 Task: Check the sale-to-list ratio of stainless steel appliances in the last 1 year.
Action: Mouse moved to (1092, 245)
Screenshot: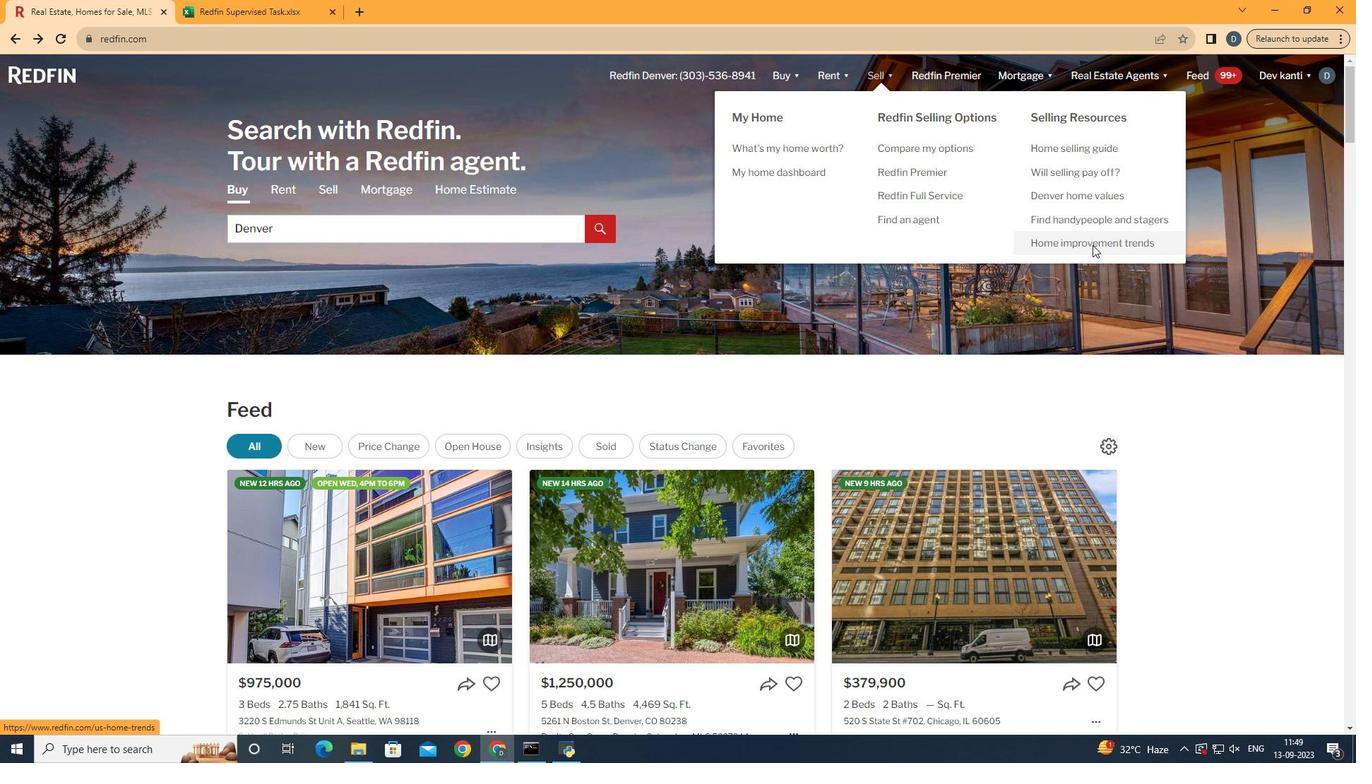 
Action: Mouse pressed left at (1092, 245)
Screenshot: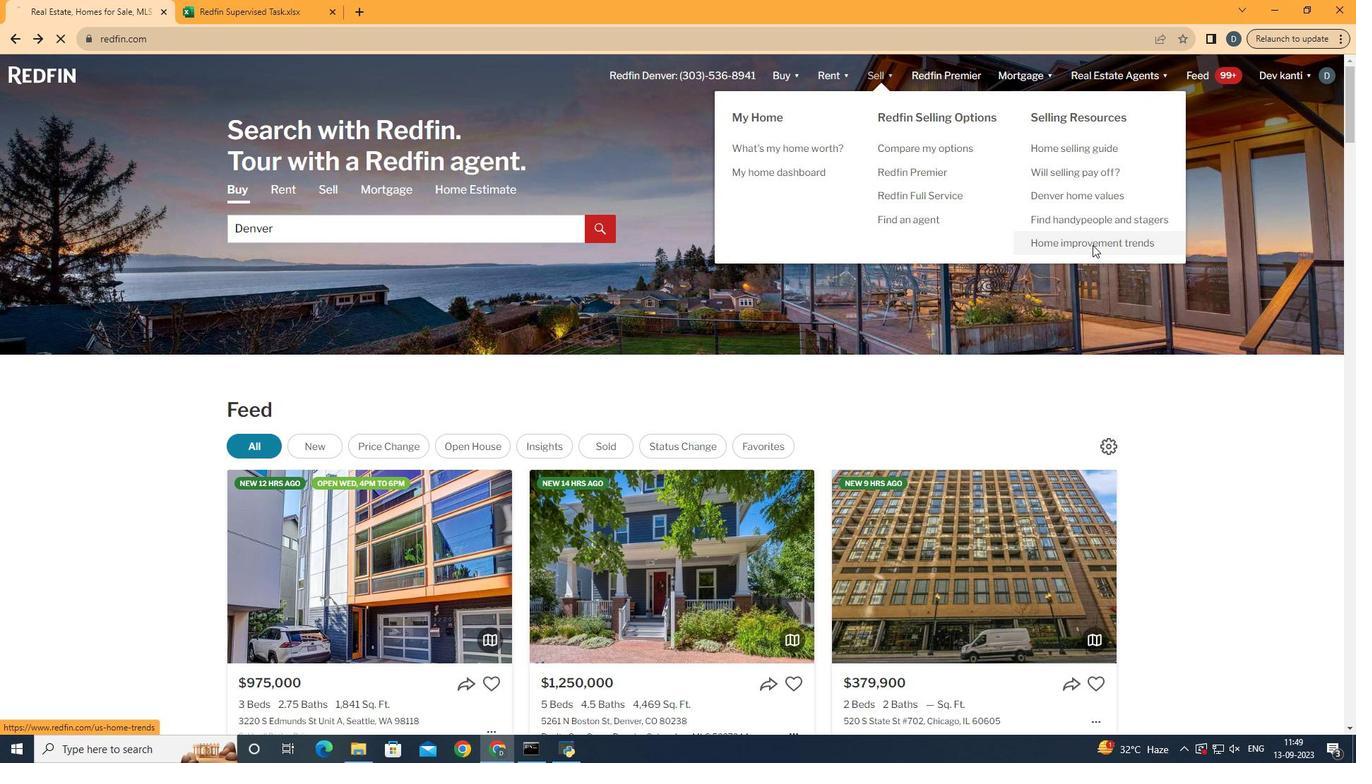 
Action: Mouse moved to (338, 263)
Screenshot: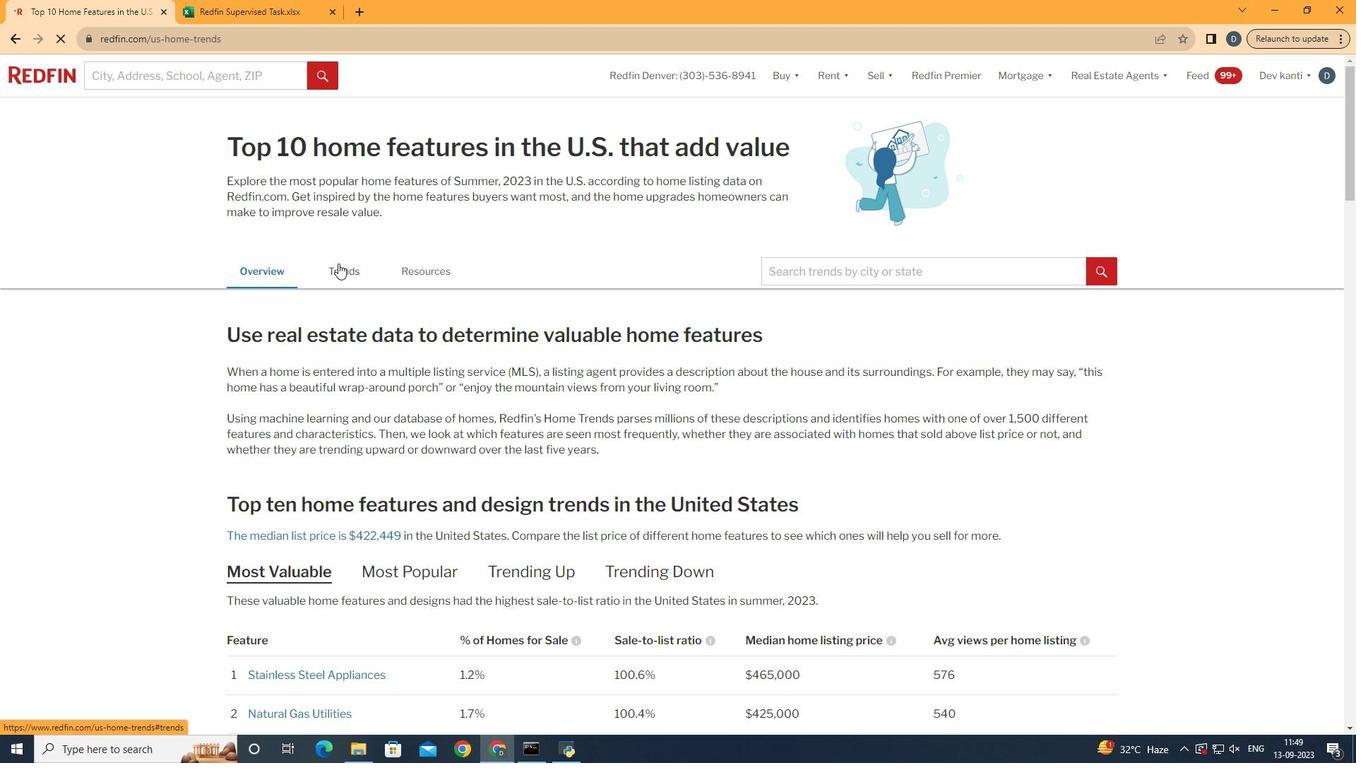 
Action: Mouse pressed left at (338, 263)
Screenshot: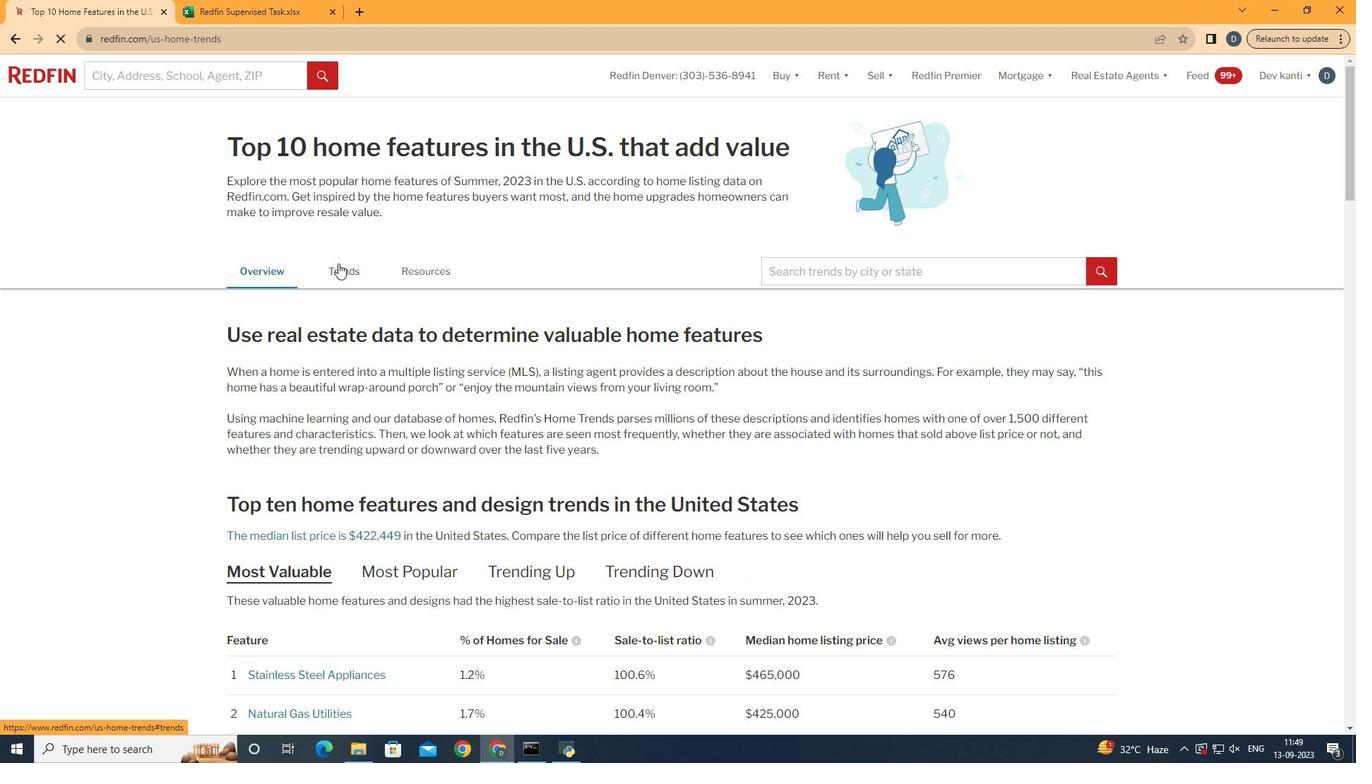 
Action: Mouse scrolled (338, 262) with delta (0, 0)
Screenshot: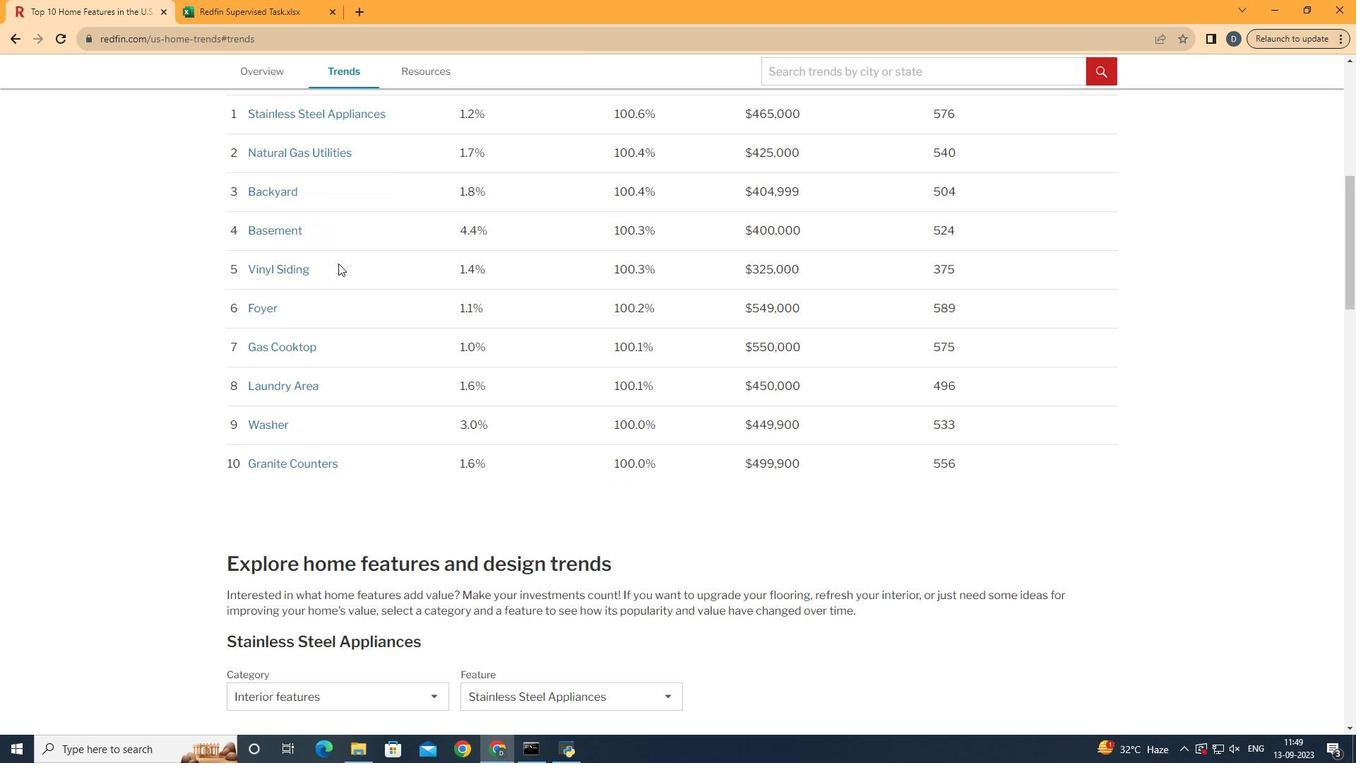 
Action: Mouse scrolled (338, 262) with delta (0, 0)
Screenshot: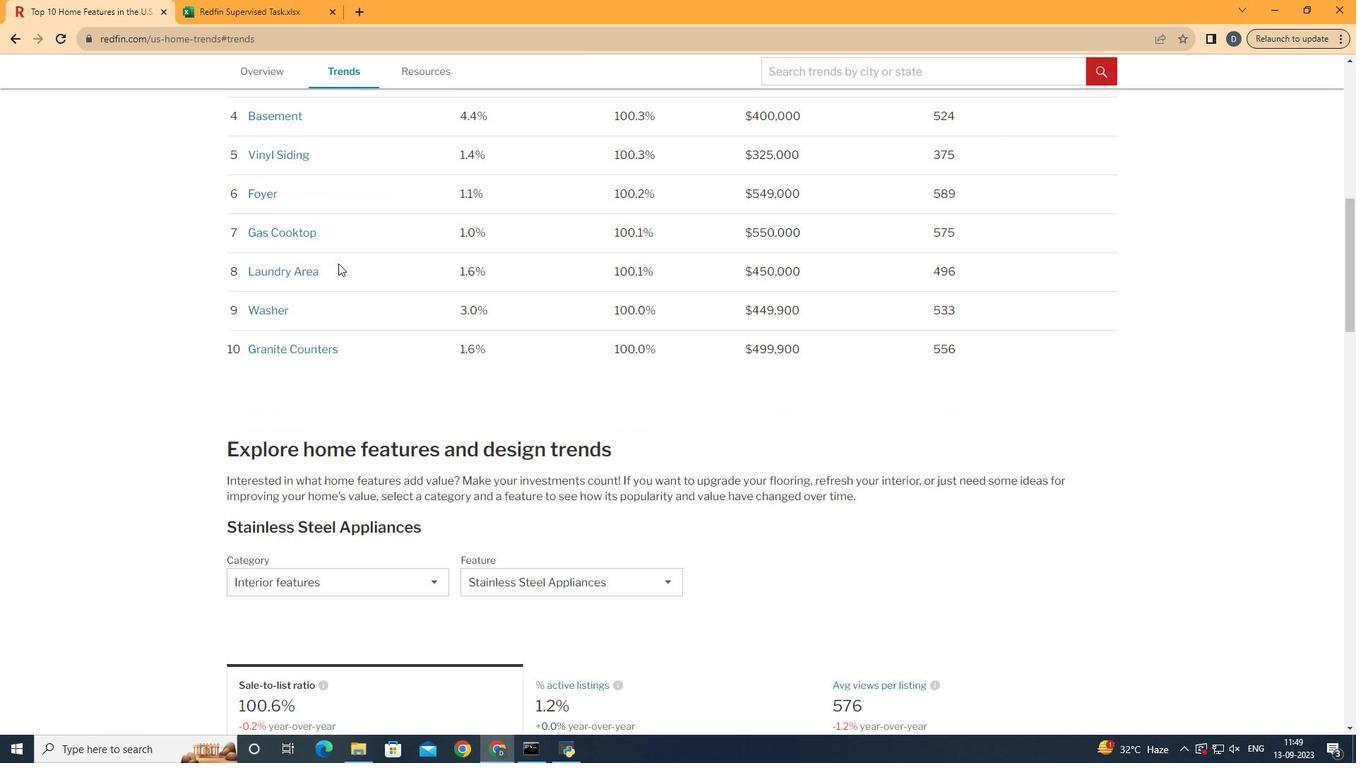 
Action: Mouse scrolled (338, 262) with delta (0, 0)
Screenshot: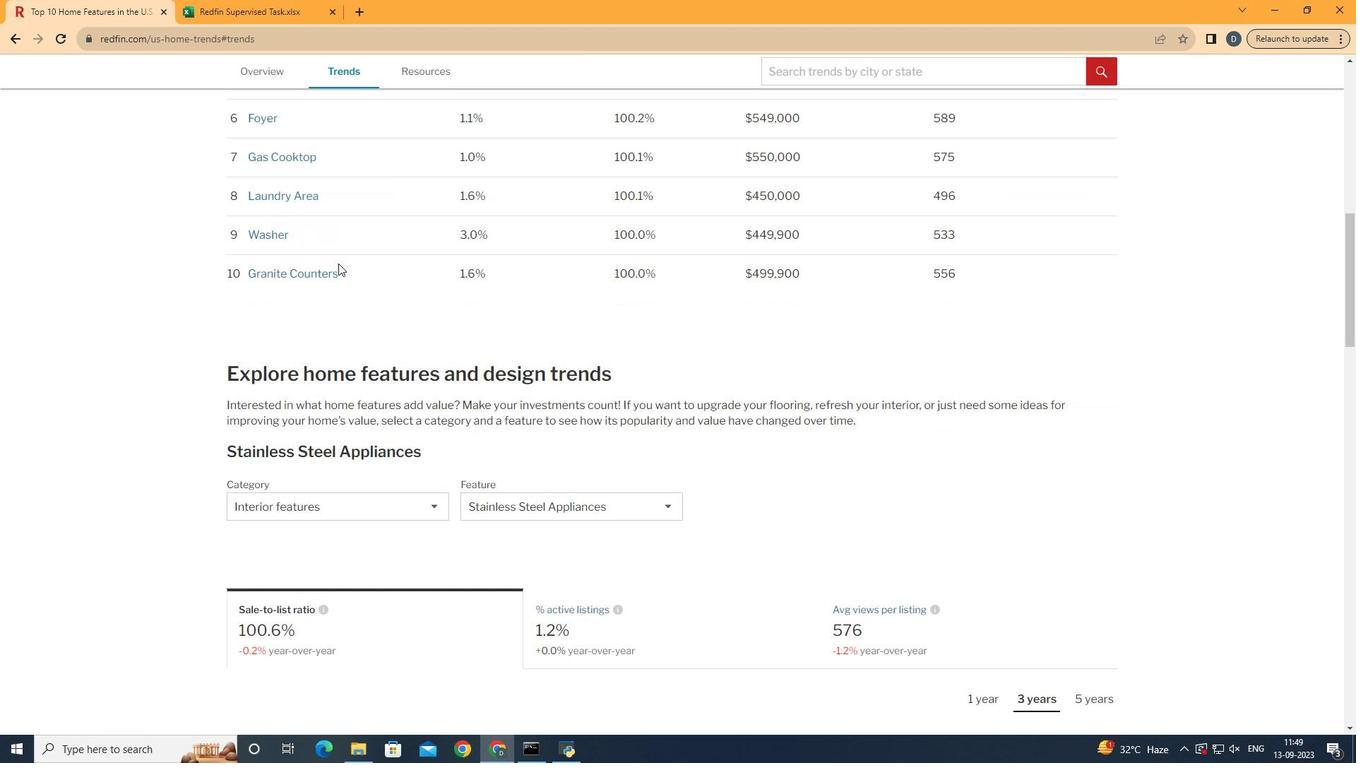 
Action: Mouse scrolled (338, 262) with delta (0, 0)
Screenshot: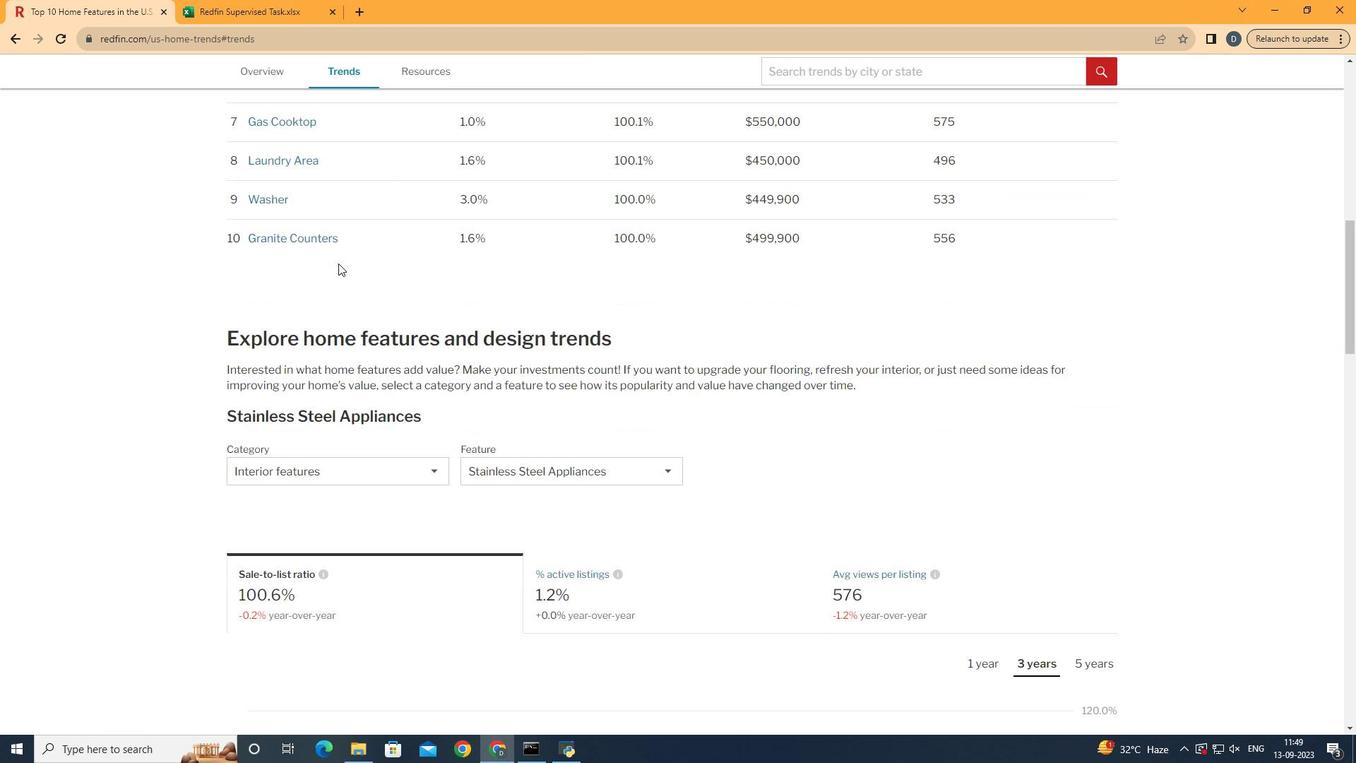 
Action: Mouse scrolled (338, 262) with delta (0, 0)
Screenshot: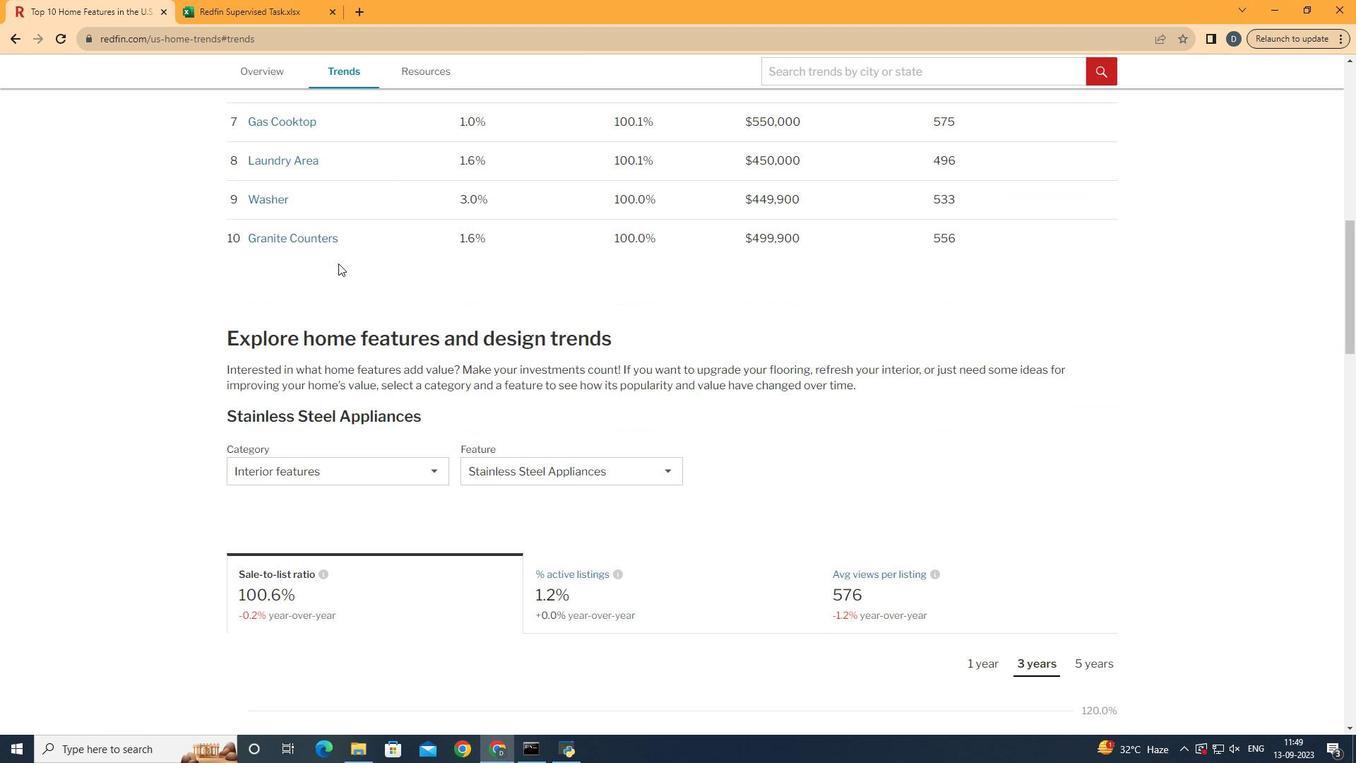 
Action: Mouse scrolled (338, 262) with delta (0, 0)
Screenshot: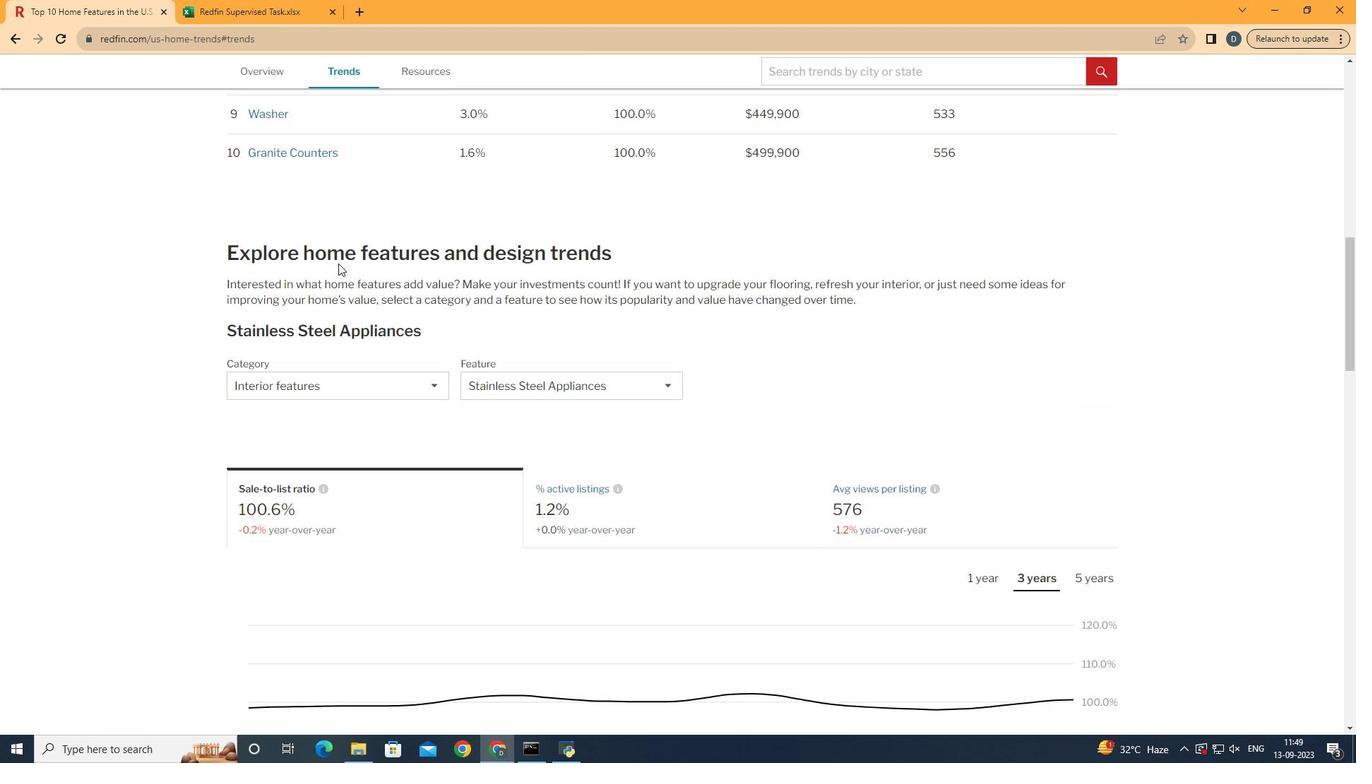 
Action: Mouse scrolled (338, 262) with delta (0, 0)
Screenshot: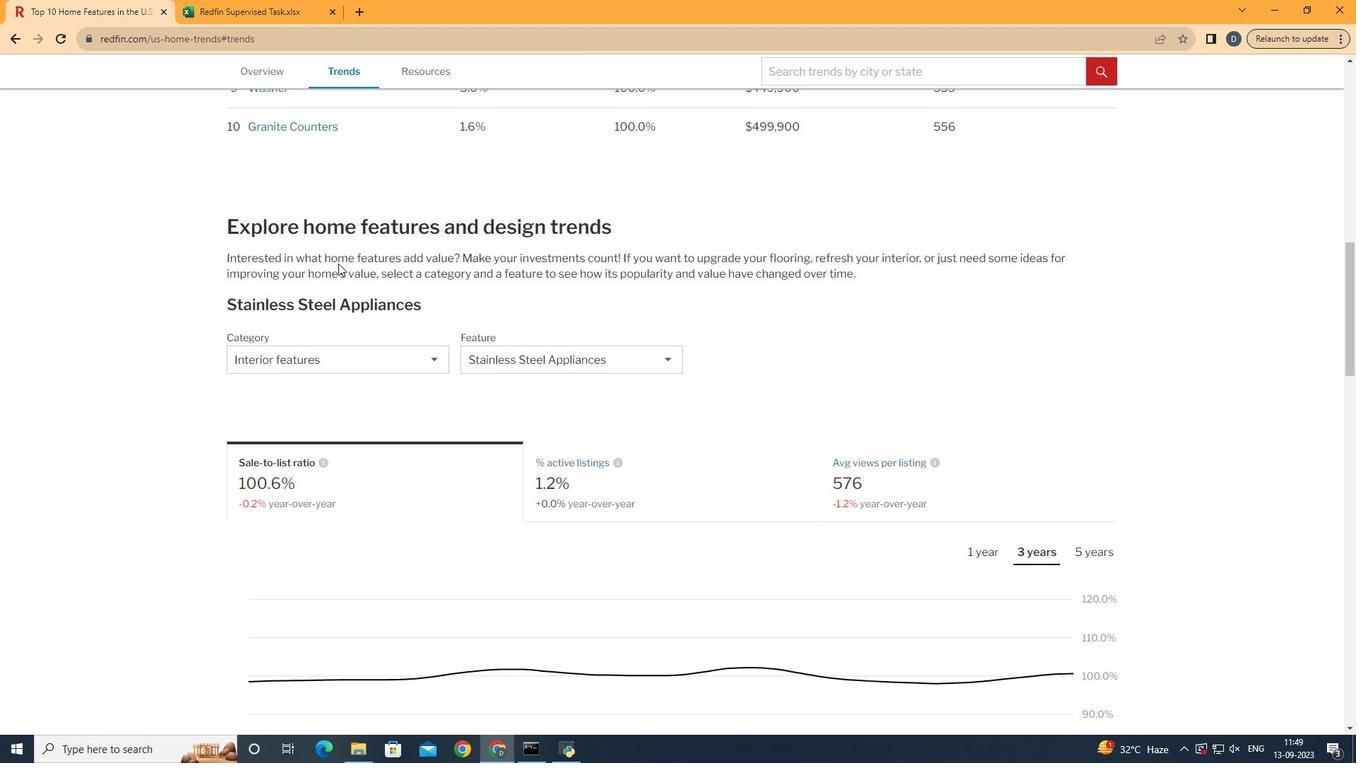 
Action: Mouse scrolled (338, 262) with delta (0, 0)
Screenshot: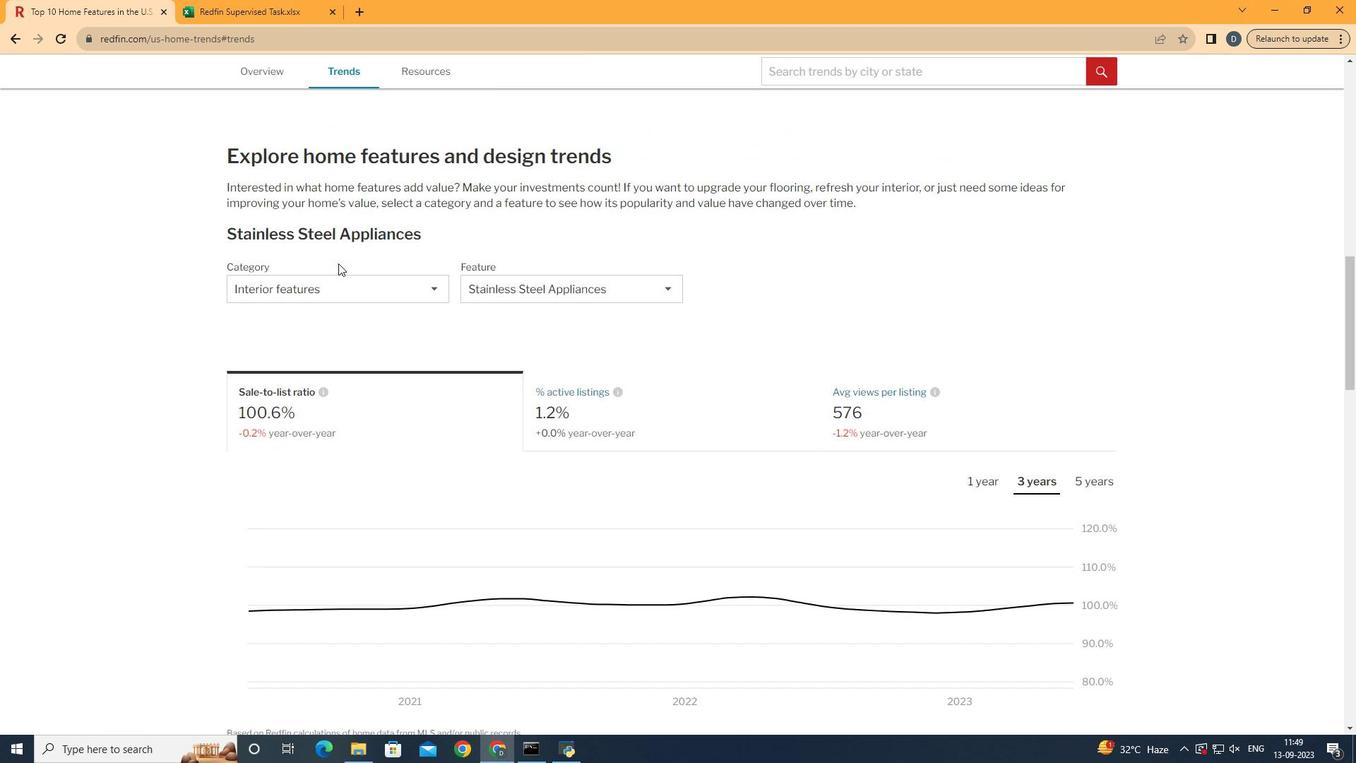 
Action: Mouse moved to (370, 293)
Screenshot: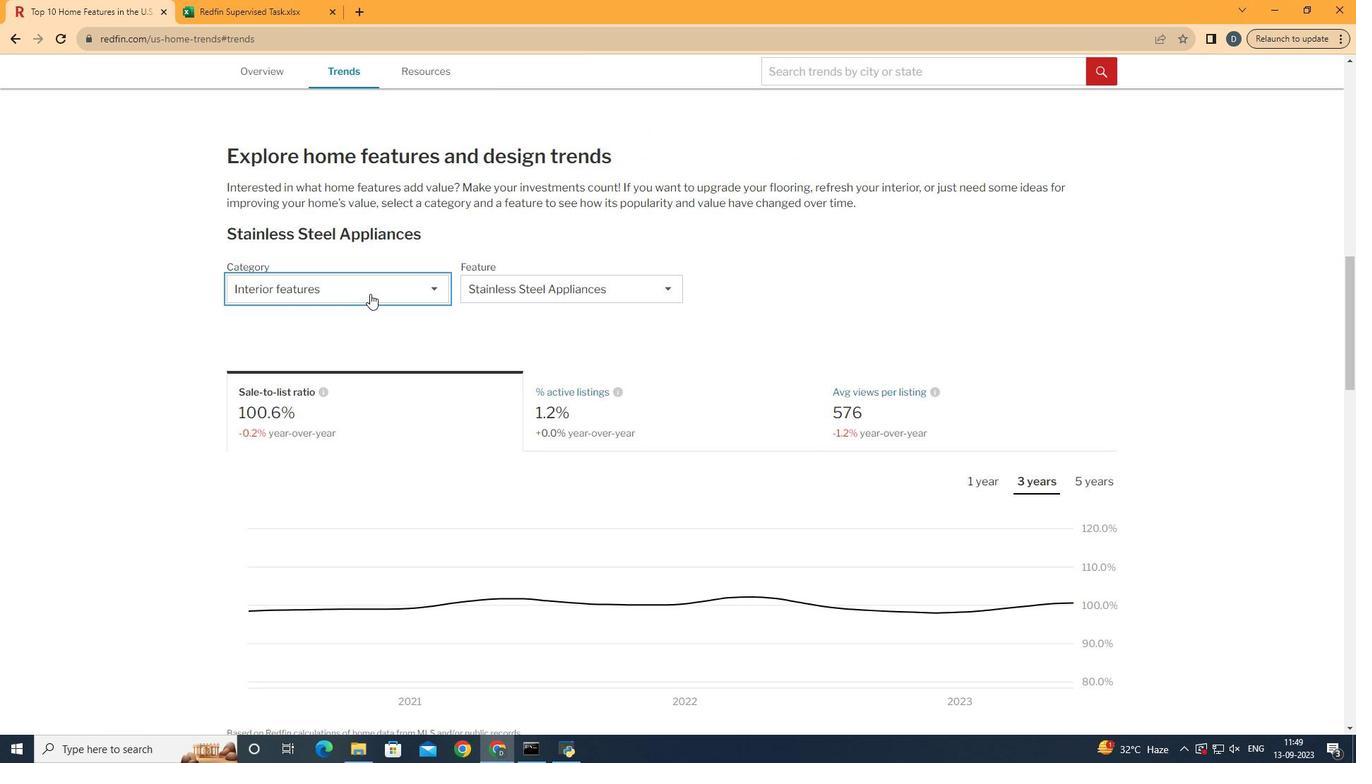 
Action: Mouse pressed left at (370, 293)
Screenshot: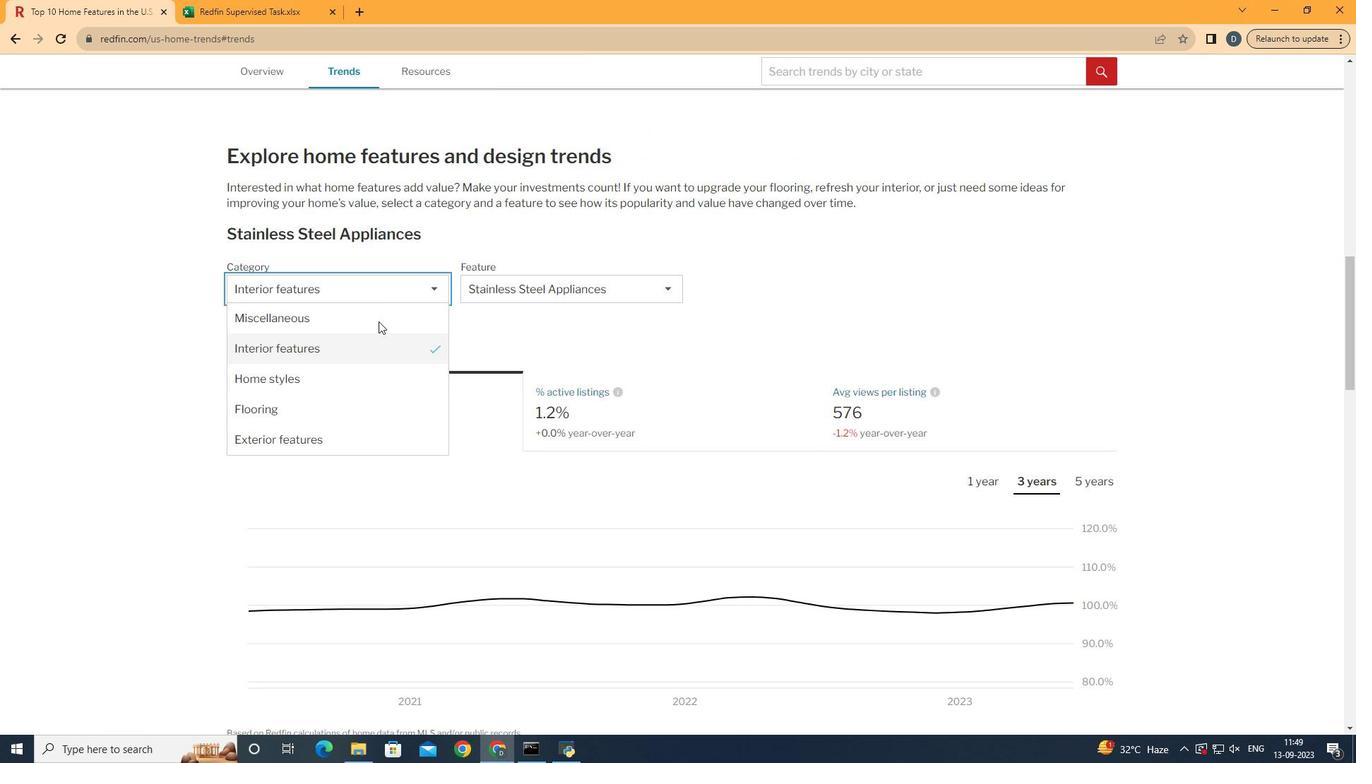 
Action: Mouse moved to (387, 357)
Screenshot: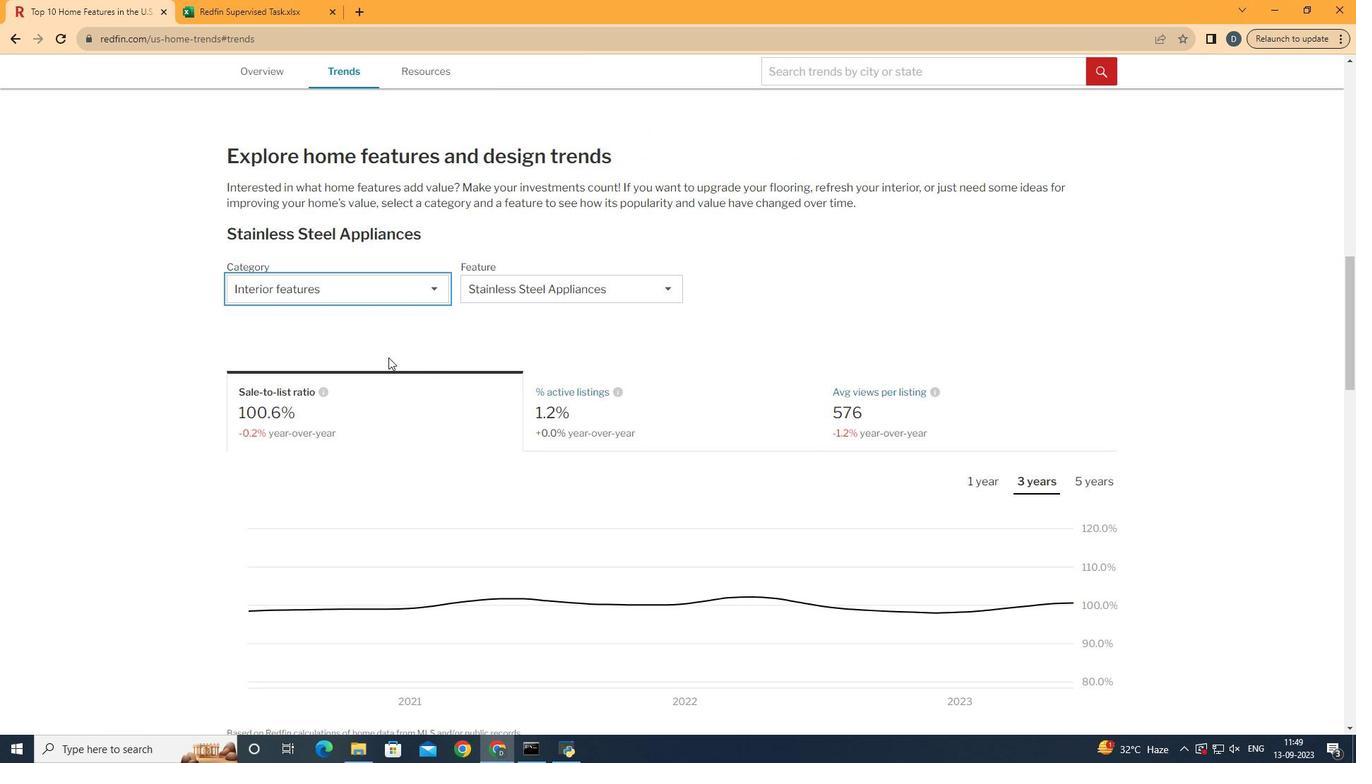 
Action: Mouse pressed left at (387, 357)
Screenshot: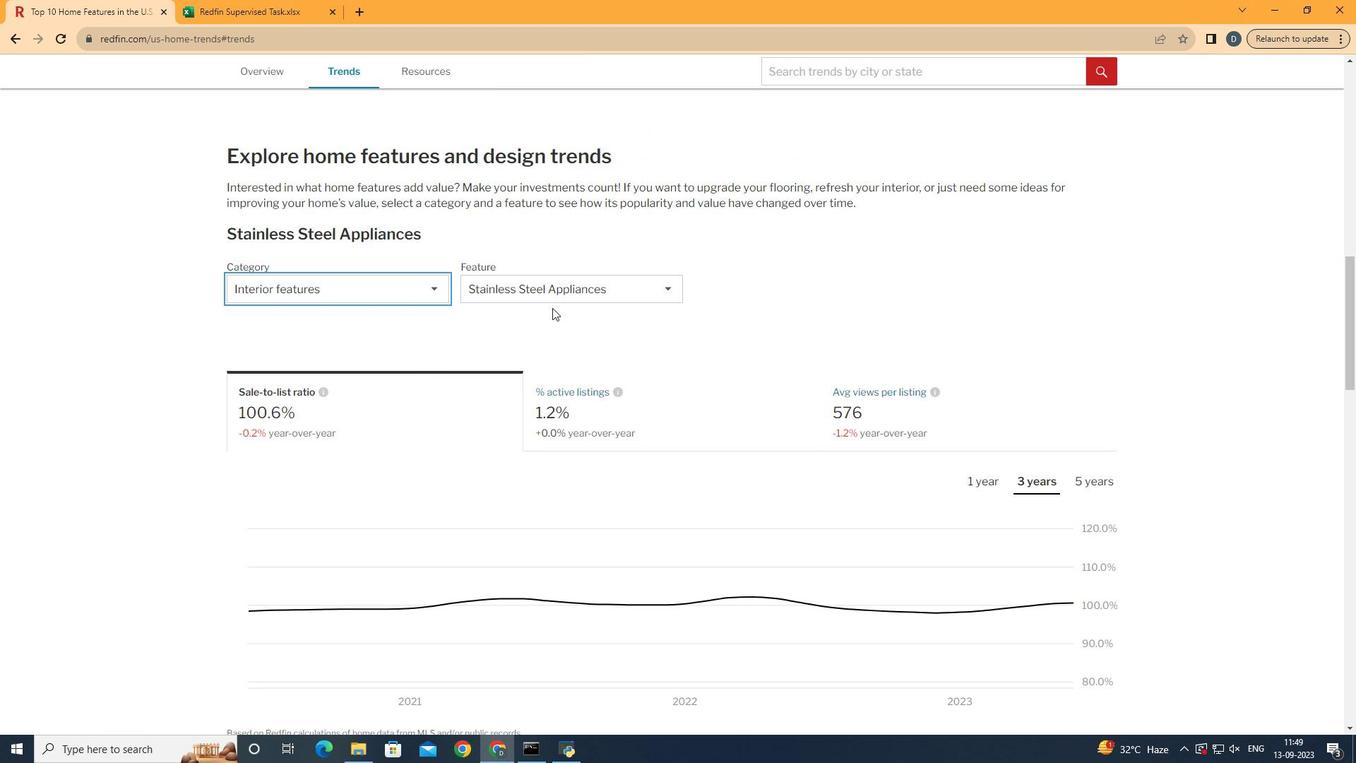 
Action: Mouse moved to (594, 292)
Screenshot: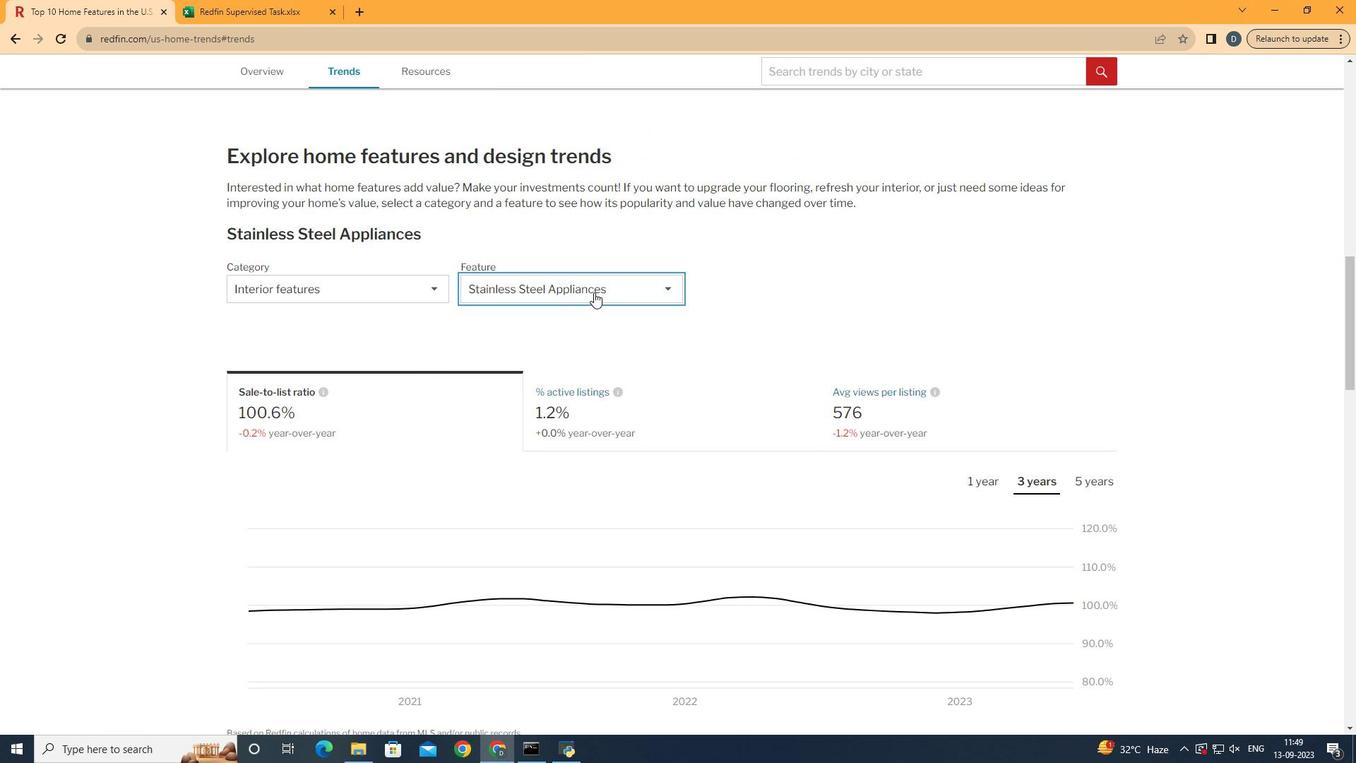 
Action: Mouse pressed left at (594, 292)
Screenshot: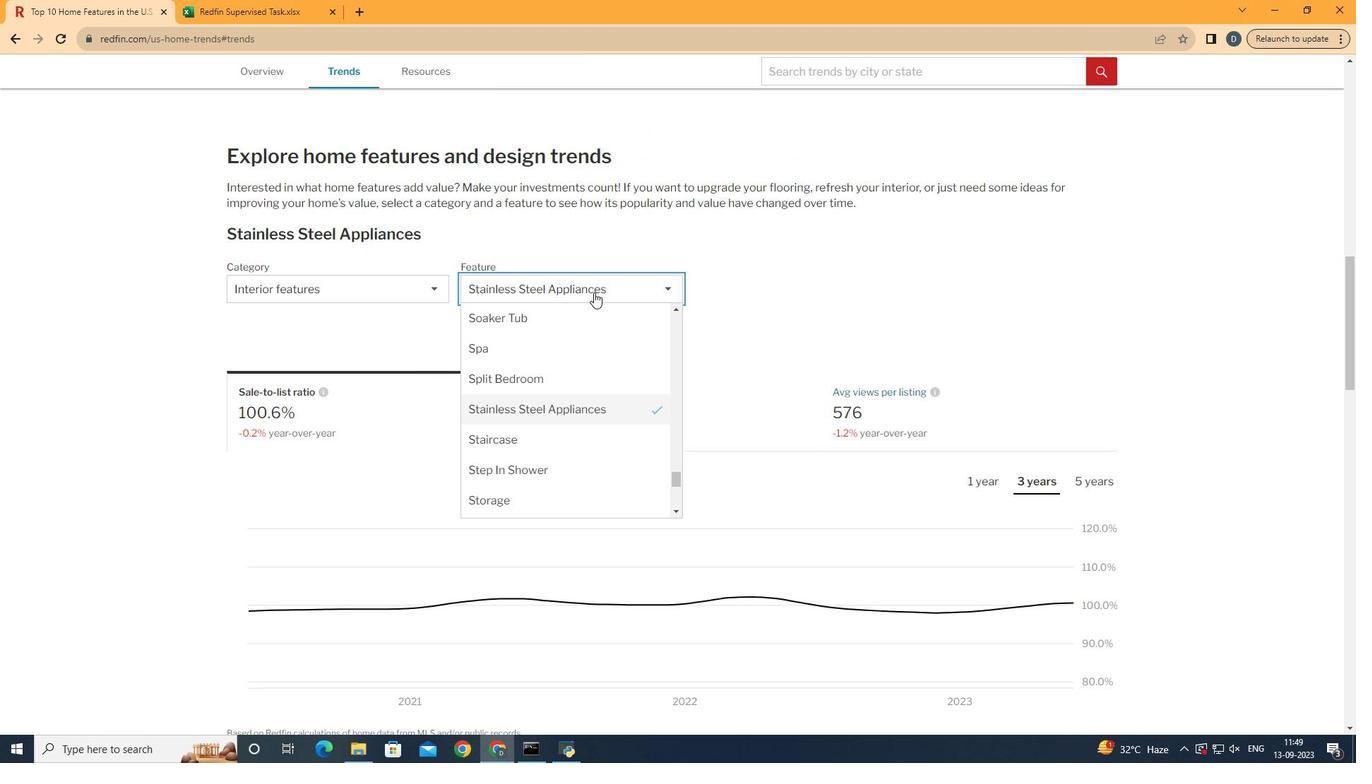 
Action: Mouse moved to (637, 402)
Screenshot: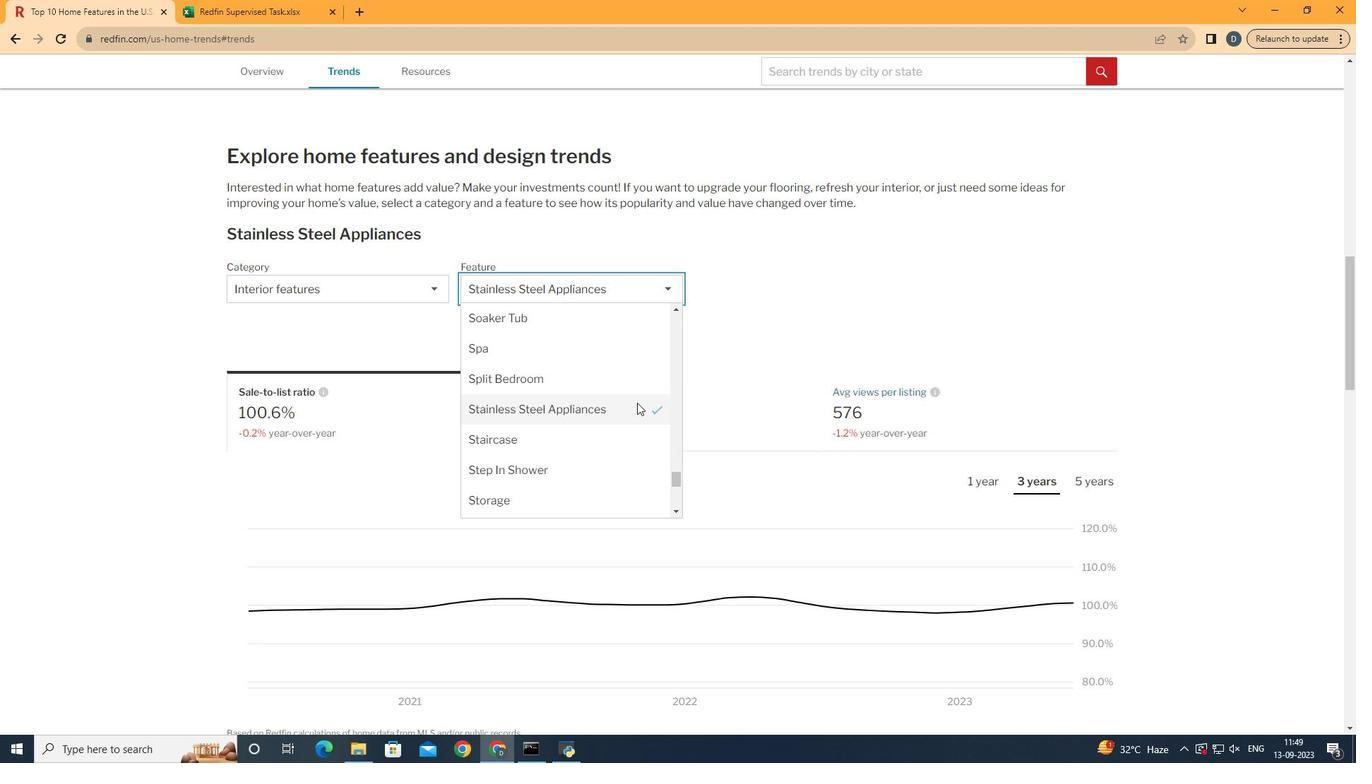 
Action: Mouse pressed left at (637, 402)
Screenshot: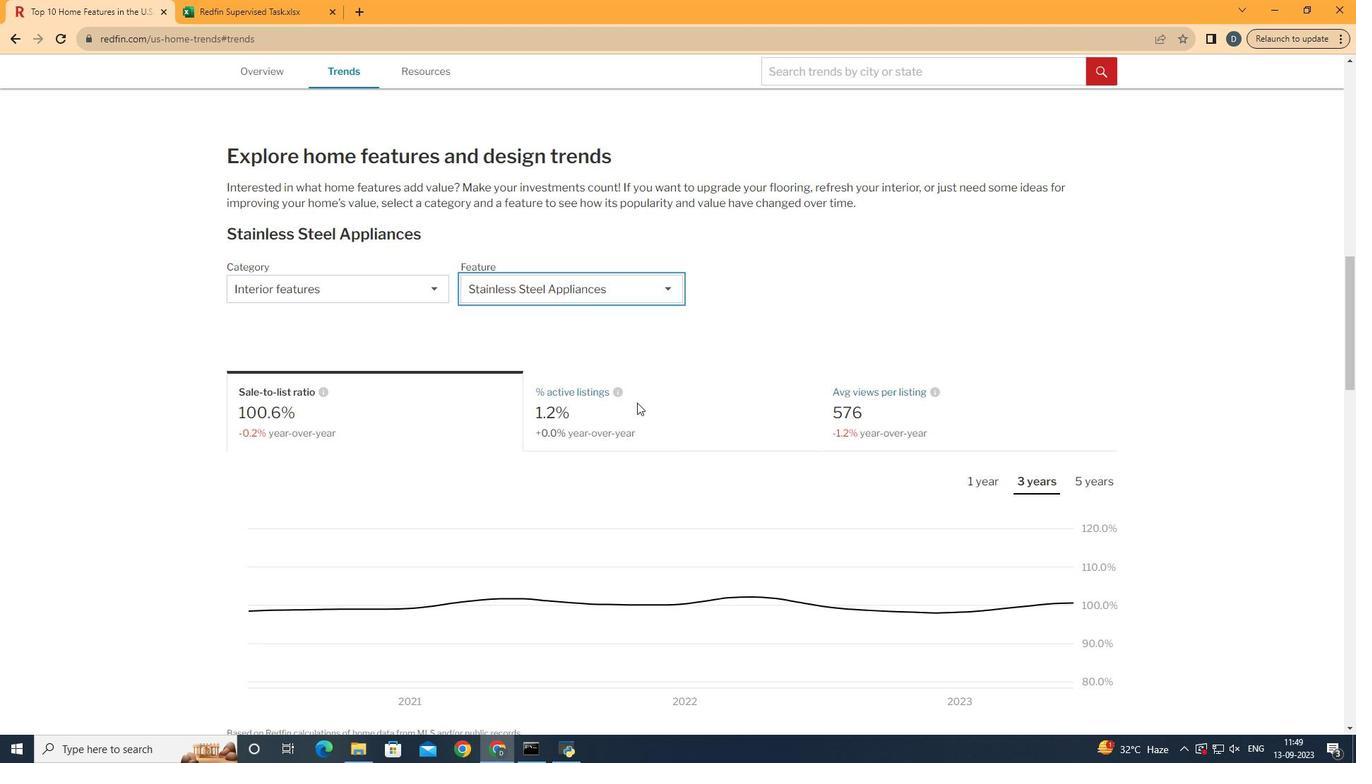 
Action: Mouse moved to (789, 312)
Screenshot: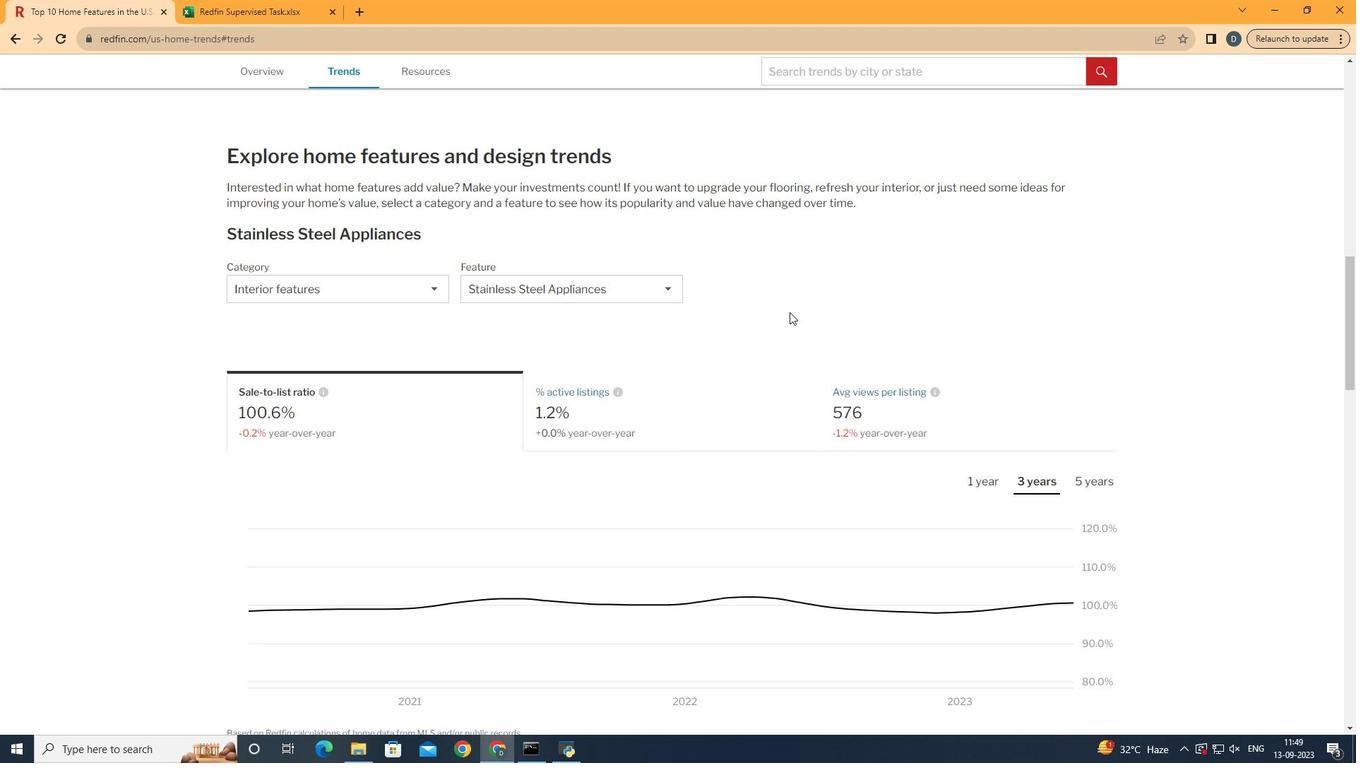 
Action: Mouse pressed left at (789, 312)
Screenshot: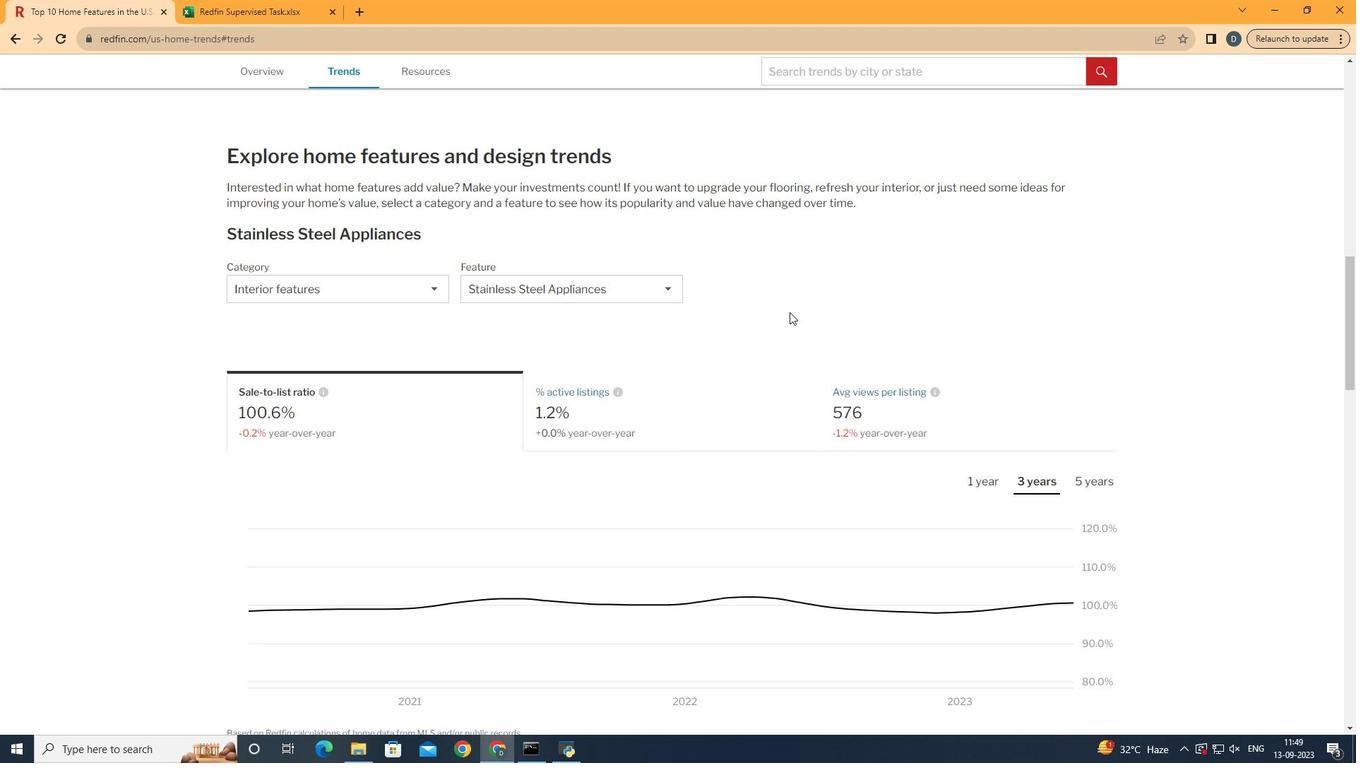 
Action: Mouse scrolled (789, 311) with delta (0, 0)
Screenshot: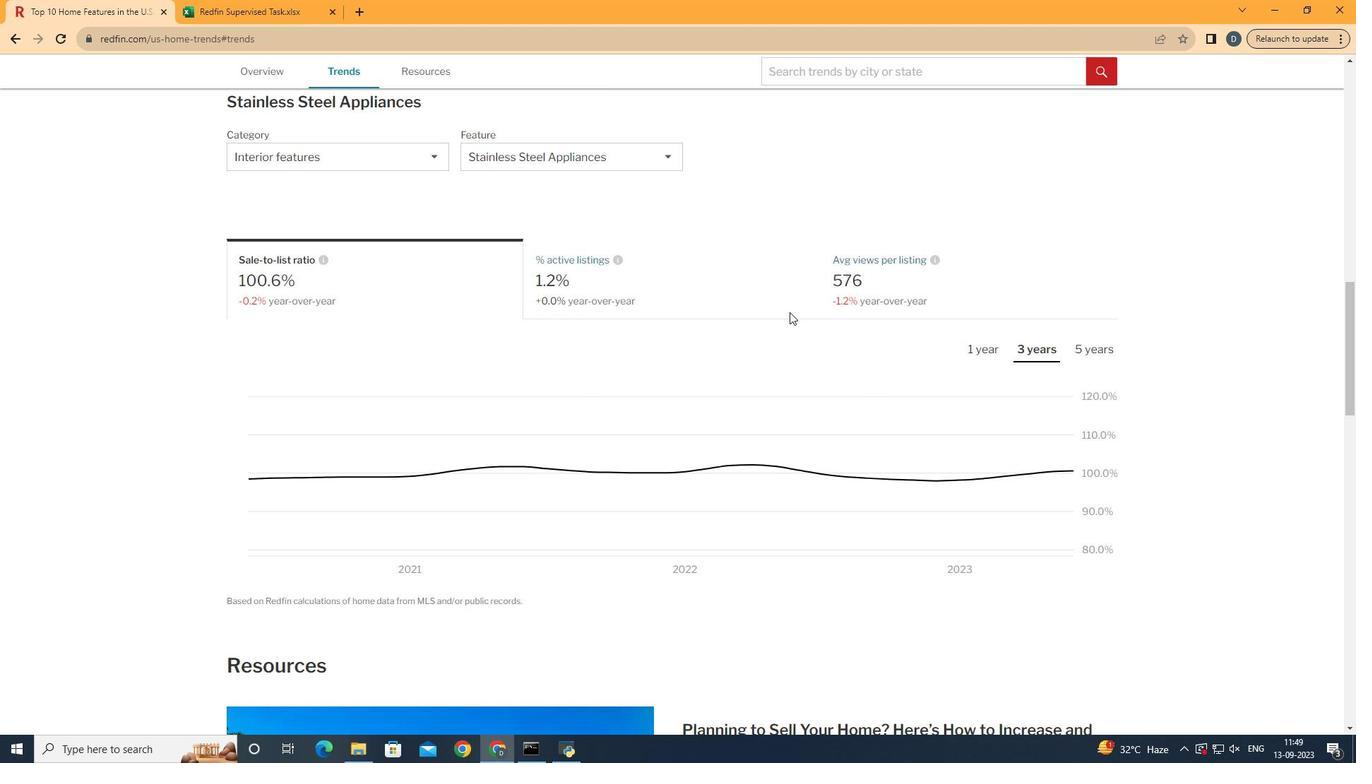 
Action: Mouse scrolled (789, 311) with delta (0, 0)
Screenshot: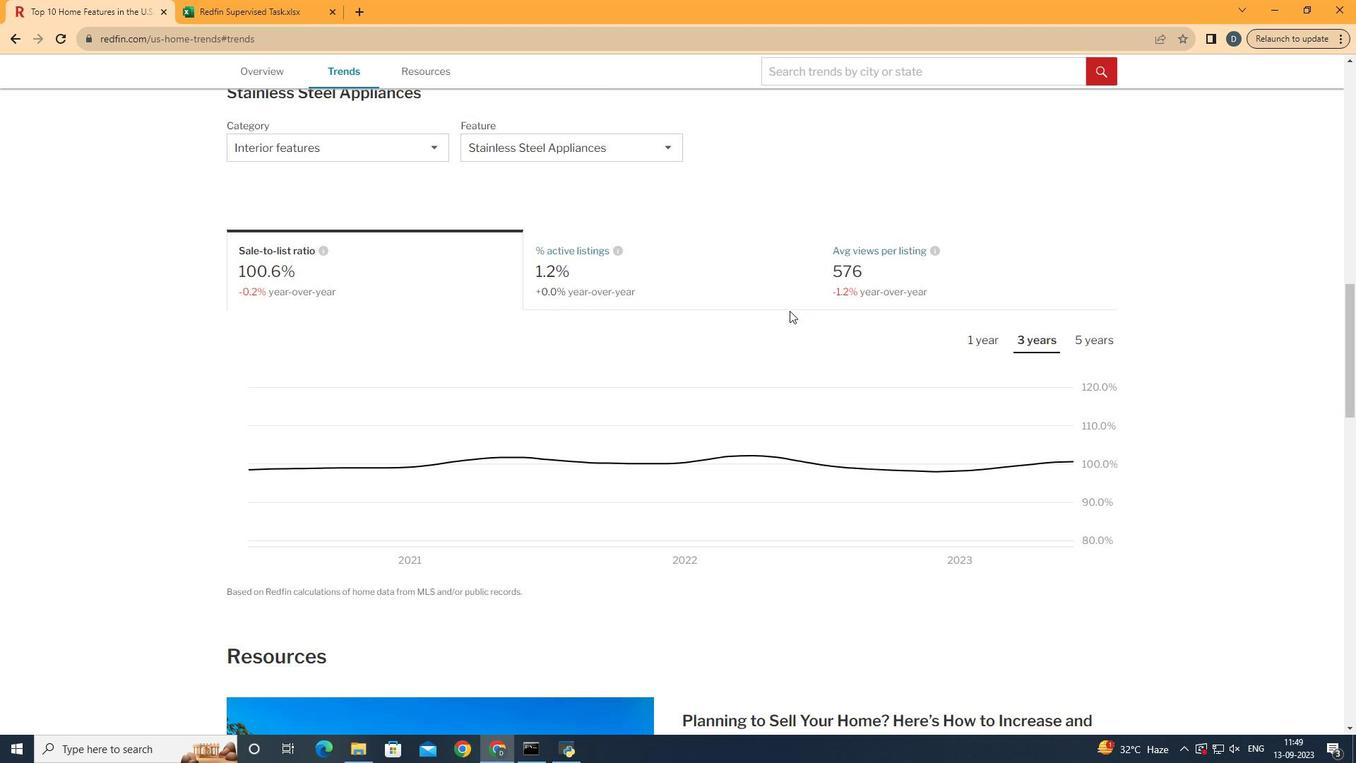 
Action: Mouse moved to (355, 270)
Screenshot: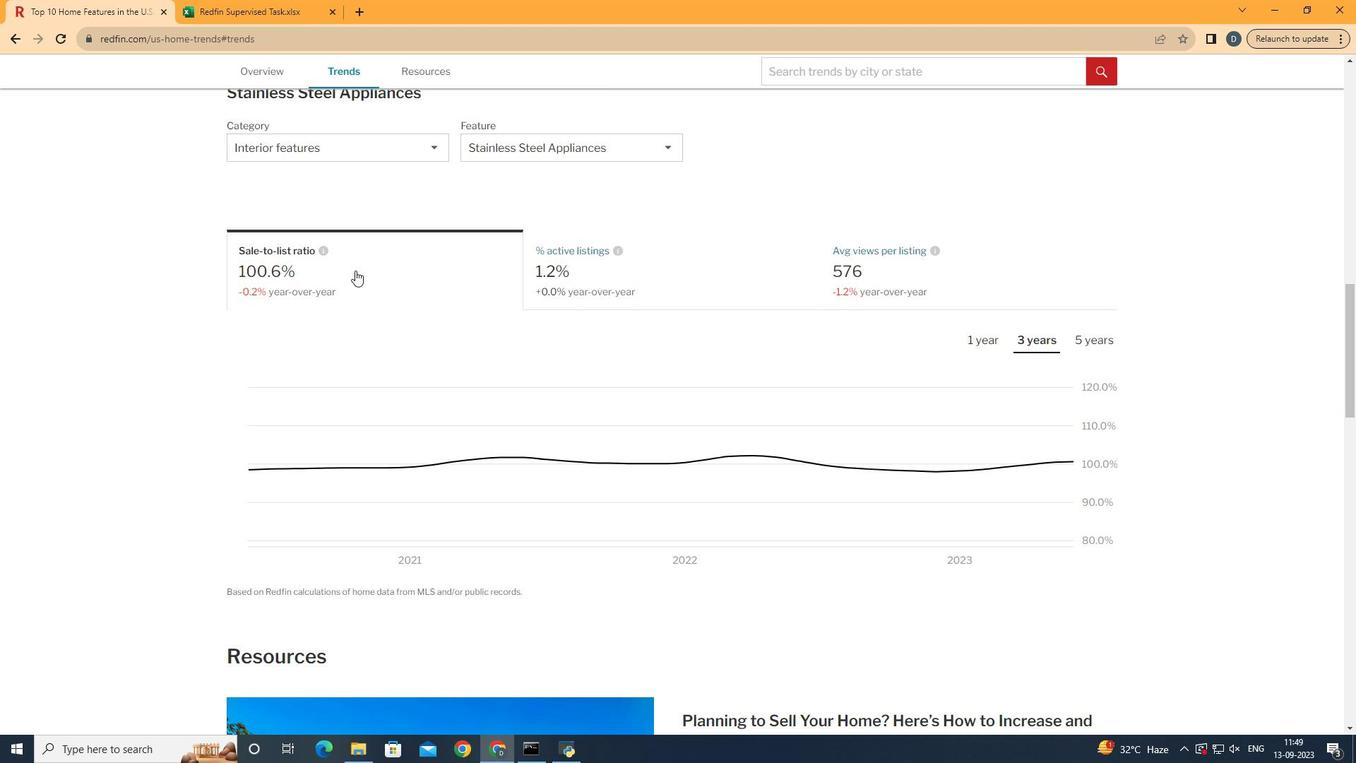 
Action: Mouse pressed left at (355, 270)
Screenshot: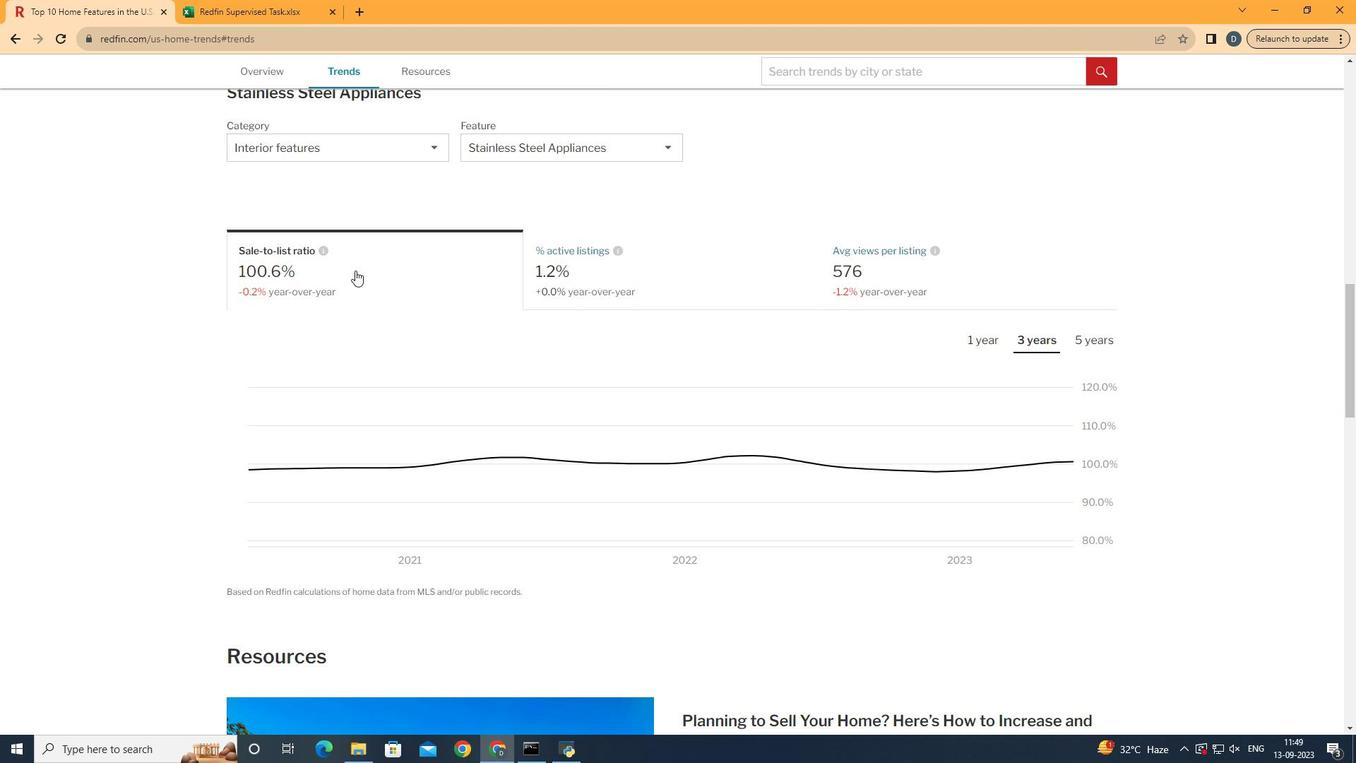 
Action: Mouse moved to (999, 339)
Screenshot: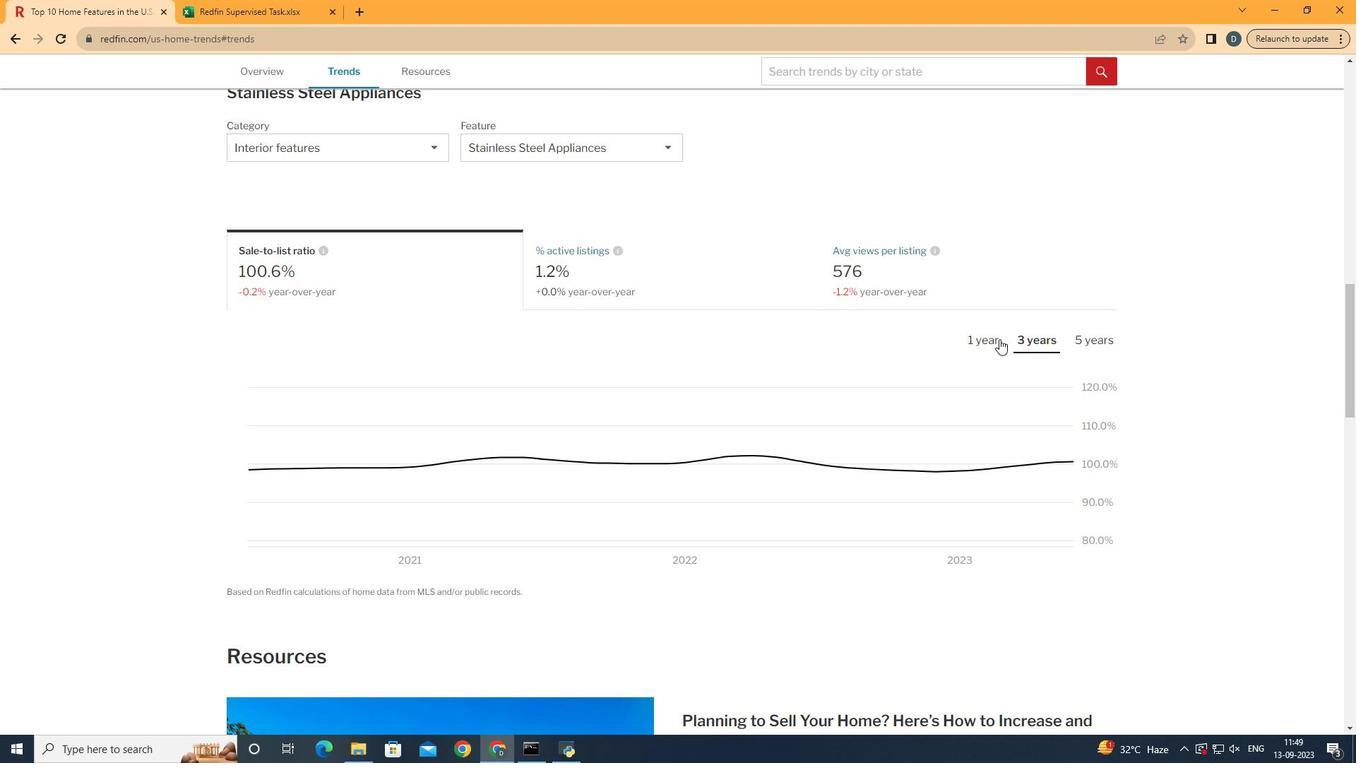 
Action: Mouse pressed left at (999, 339)
Screenshot: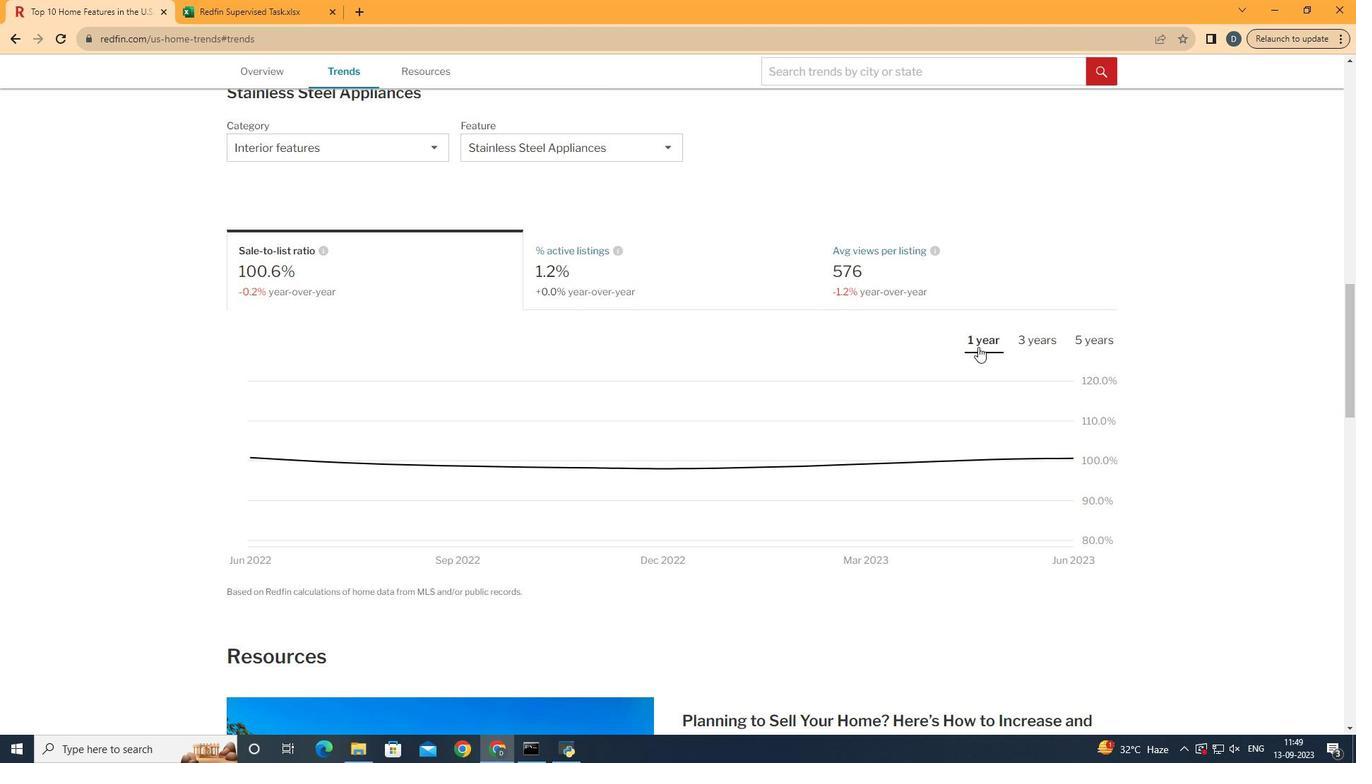 
Action: Mouse moved to (1111, 479)
Screenshot: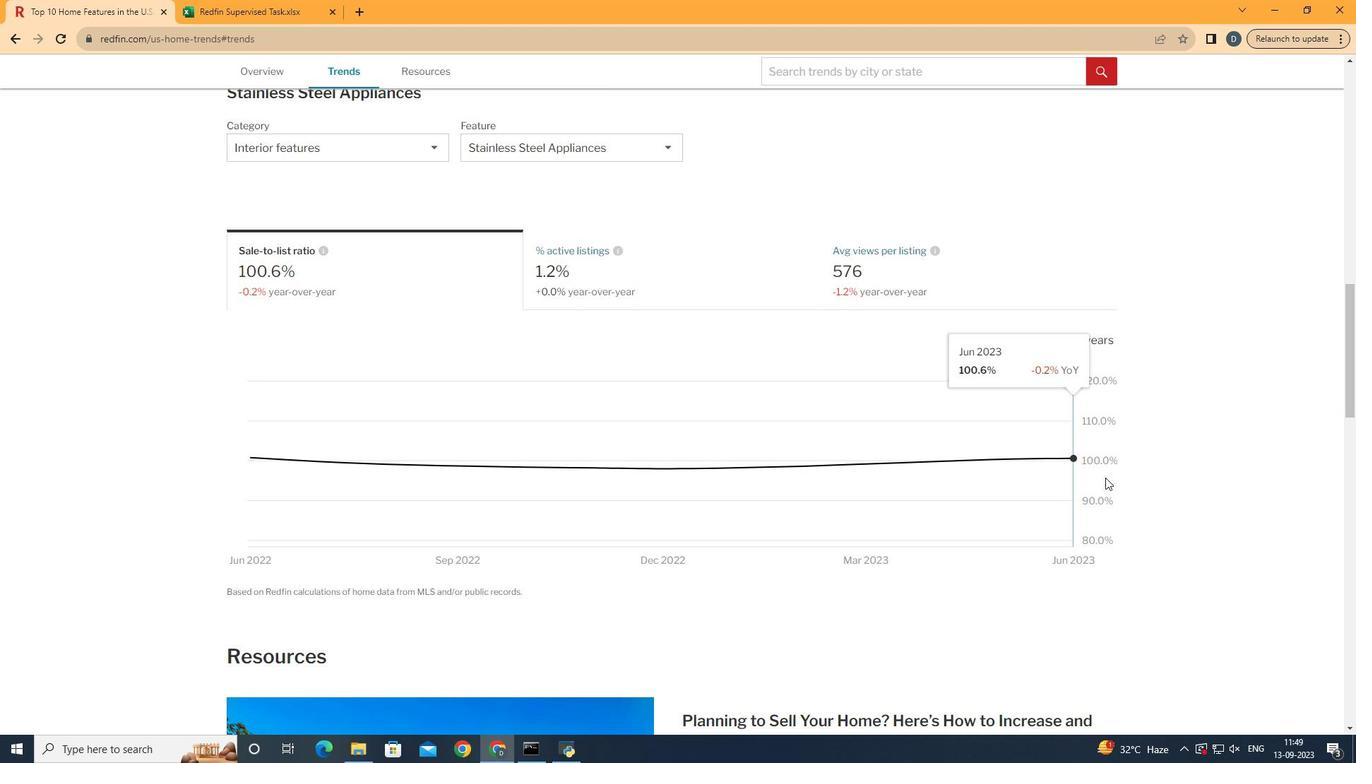 
